 Task: Change the video output URL to "localhost:5000/vidoutput".
Action: Mouse moved to (119, 19)
Screenshot: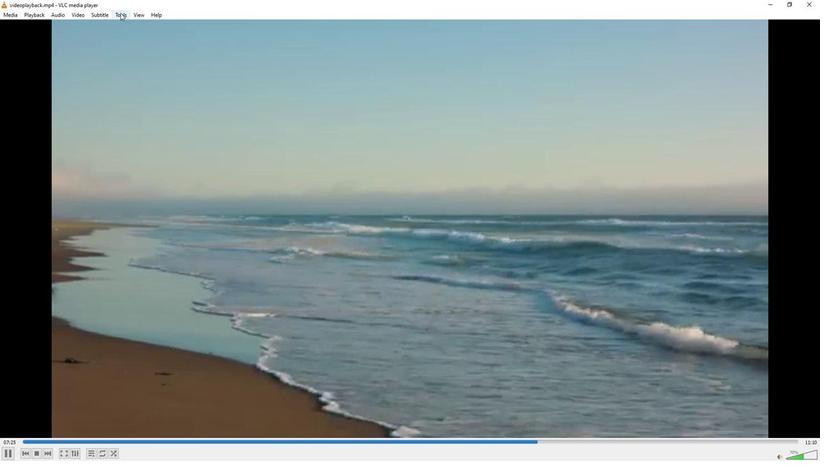 
Action: Mouse pressed left at (119, 19)
Screenshot: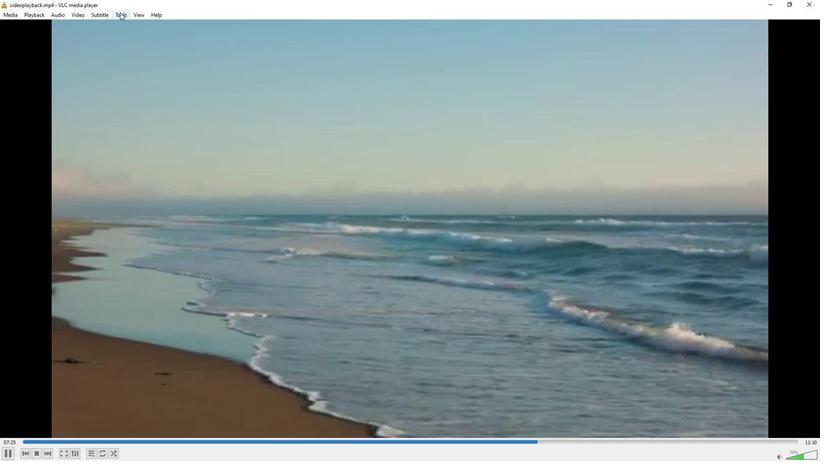 
Action: Mouse moved to (143, 120)
Screenshot: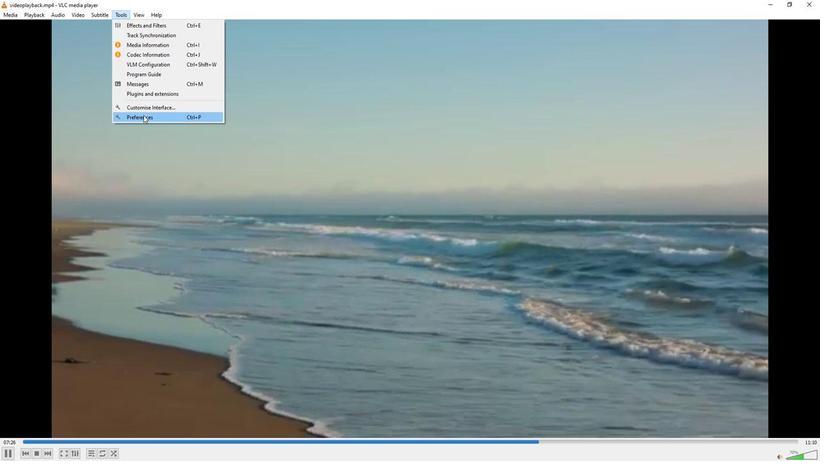 
Action: Mouse pressed left at (143, 120)
Screenshot: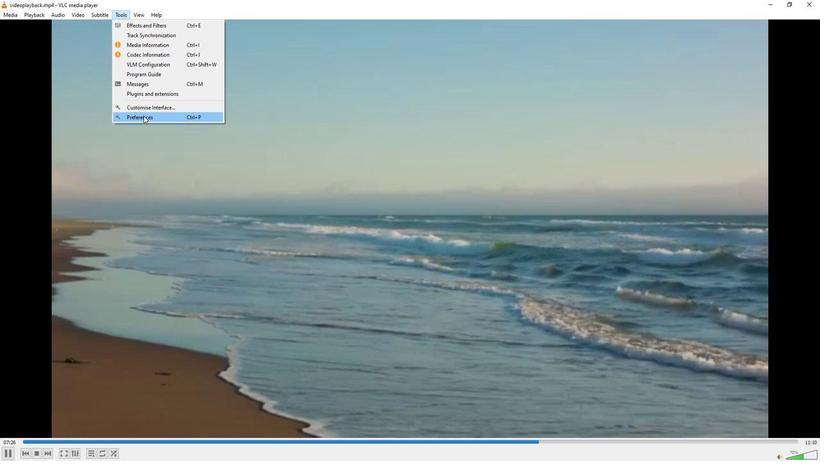 
Action: Mouse moved to (269, 374)
Screenshot: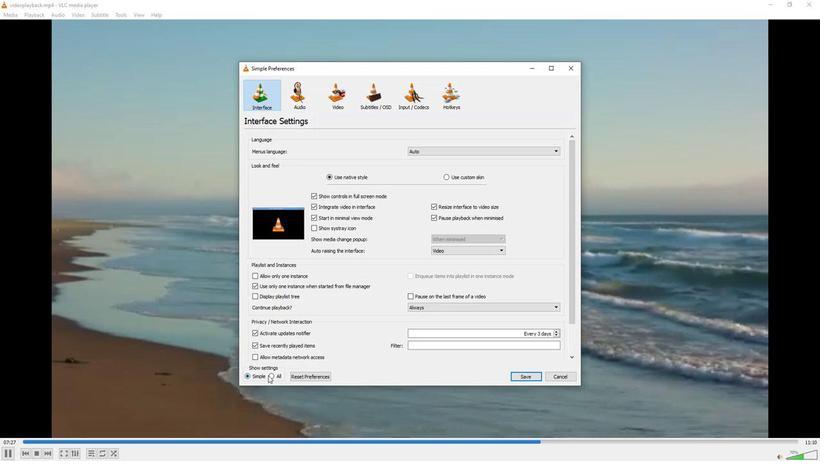 
Action: Mouse pressed left at (269, 374)
Screenshot: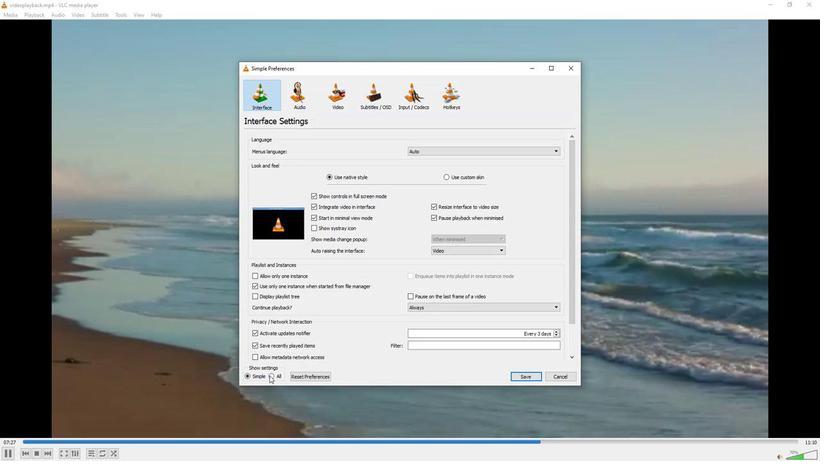 
Action: Mouse moved to (257, 272)
Screenshot: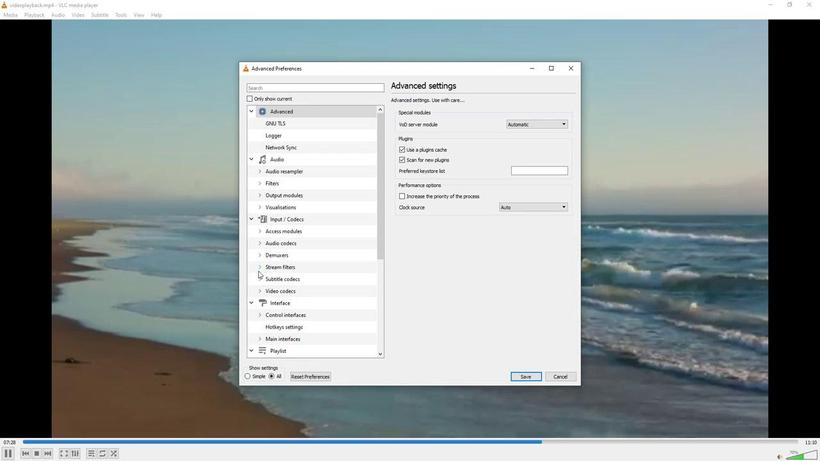 
Action: Mouse scrolled (257, 271) with delta (0, 0)
Screenshot: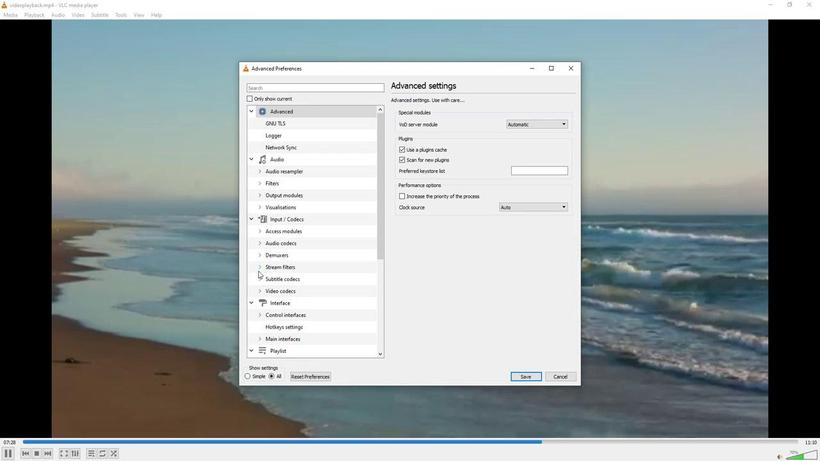 
Action: Mouse scrolled (257, 271) with delta (0, 0)
Screenshot: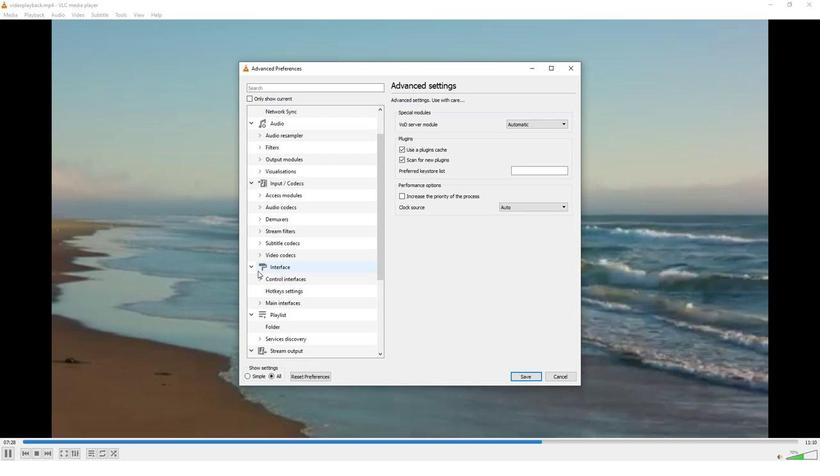 
Action: Mouse moved to (256, 269)
Screenshot: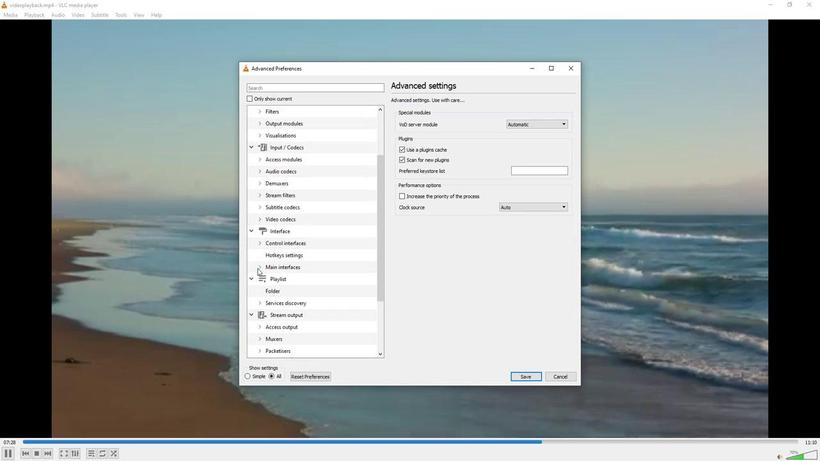 
Action: Mouse scrolled (256, 269) with delta (0, 0)
Screenshot: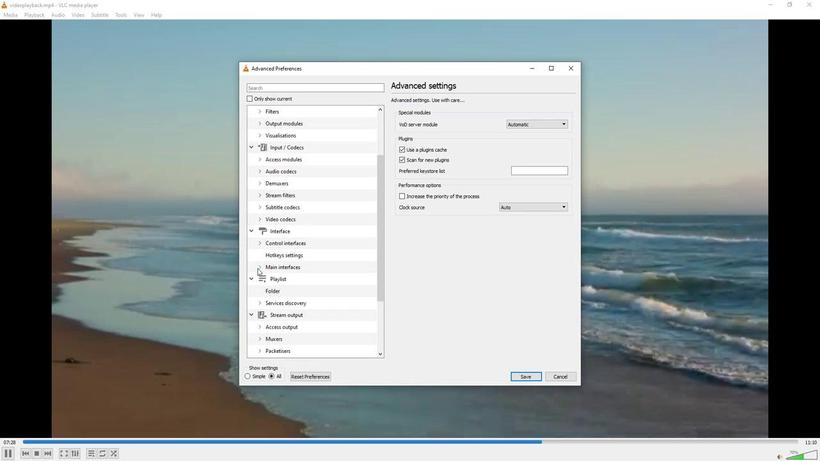 
Action: Mouse moved to (260, 292)
Screenshot: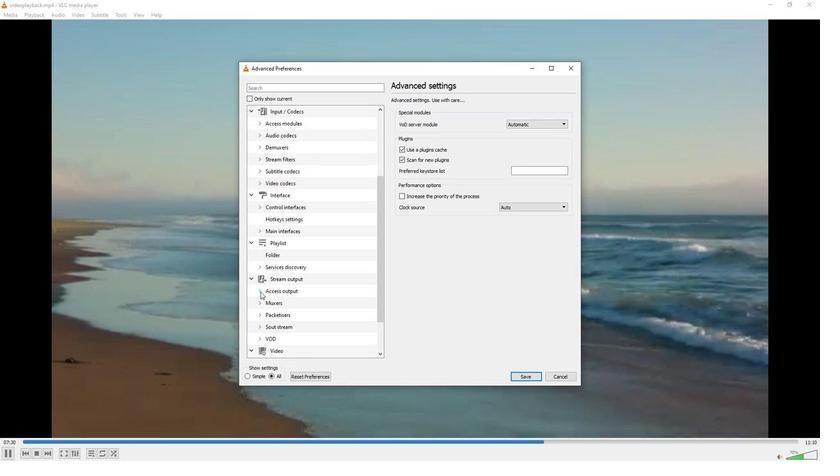 
Action: Mouse scrolled (260, 292) with delta (0, 0)
Screenshot: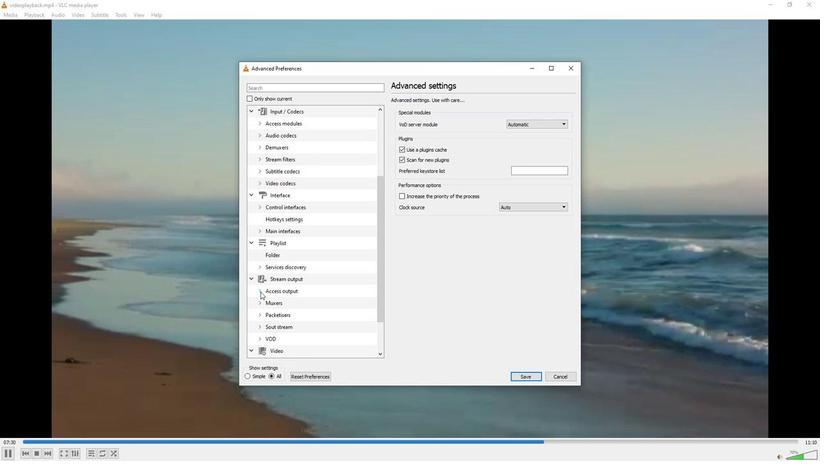 
Action: Mouse moved to (258, 268)
Screenshot: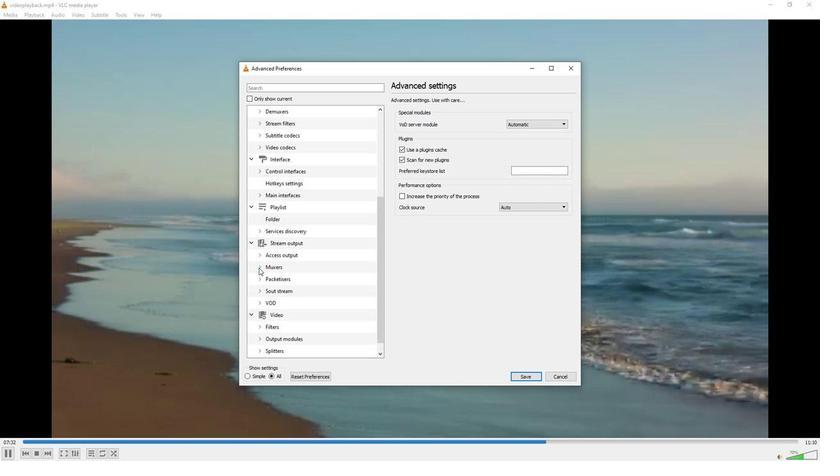 
Action: Mouse pressed left at (258, 268)
Screenshot: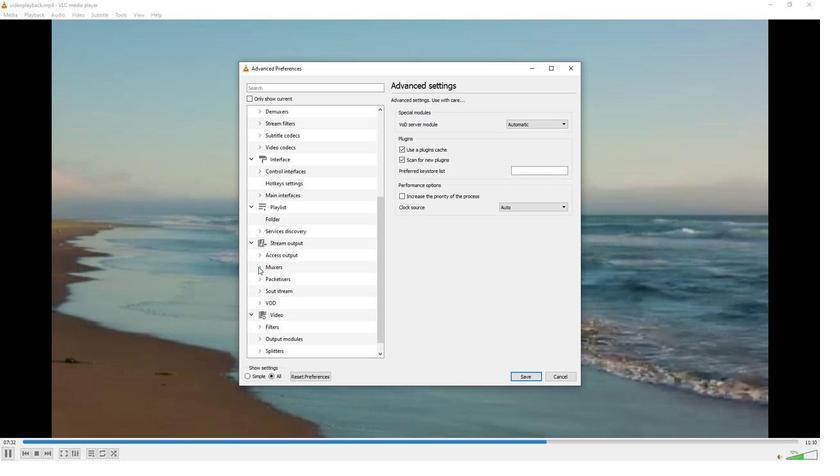 
Action: Mouse moved to (263, 277)
Screenshot: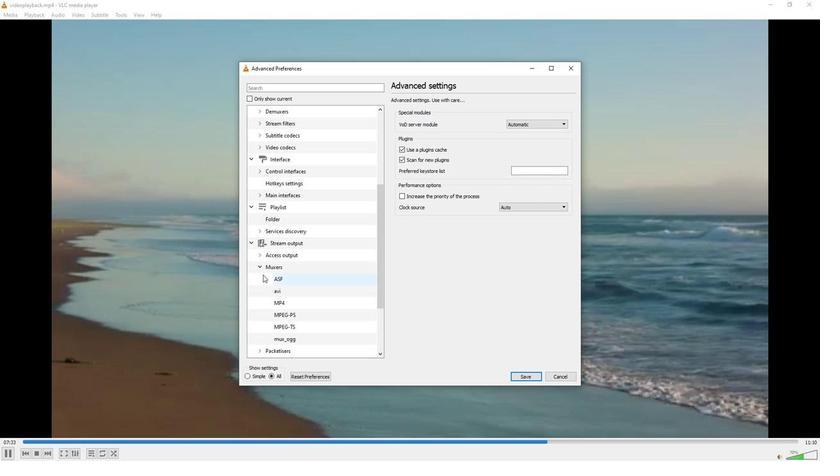 
Action: Mouse scrolled (263, 276) with delta (0, 0)
Screenshot: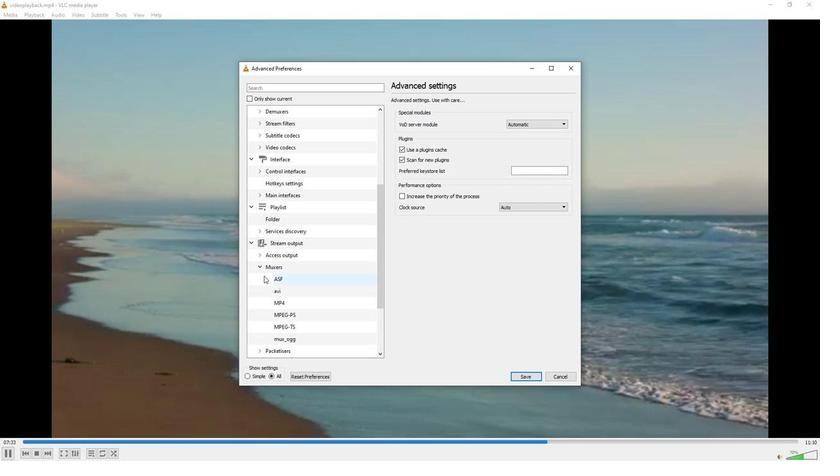 
Action: Mouse moved to (258, 327)
Screenshot: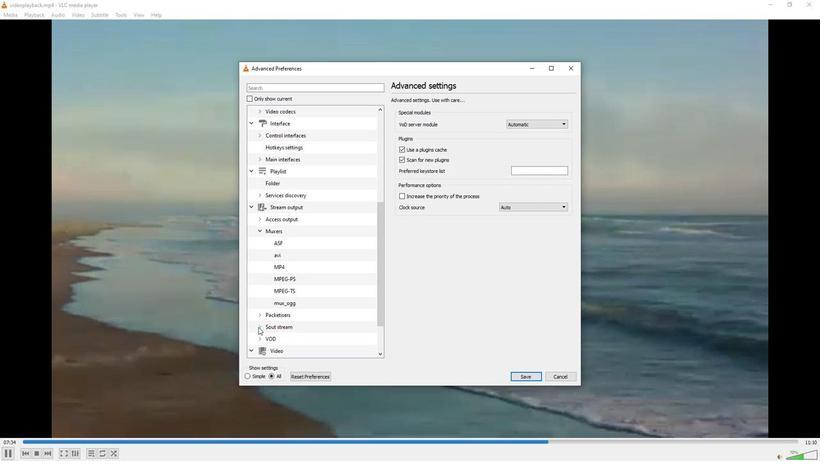 
Action: Mouse pressed left at (258, 327)
Screenshot: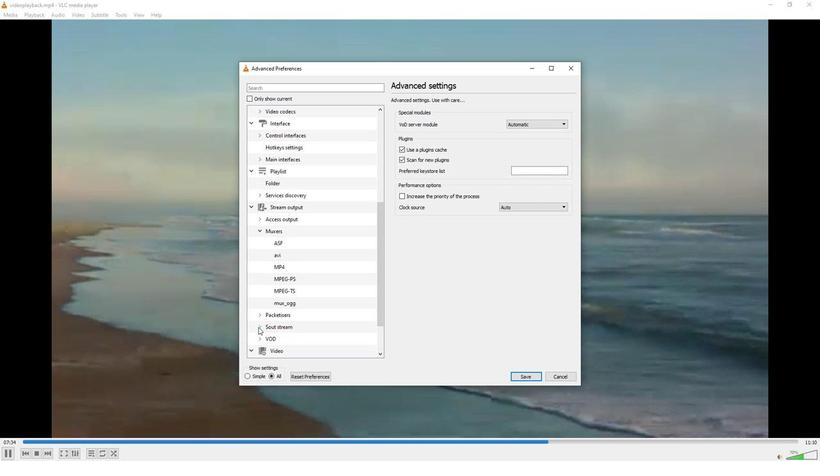 
Action: Mouse moved to (292, 308)
Screenshot: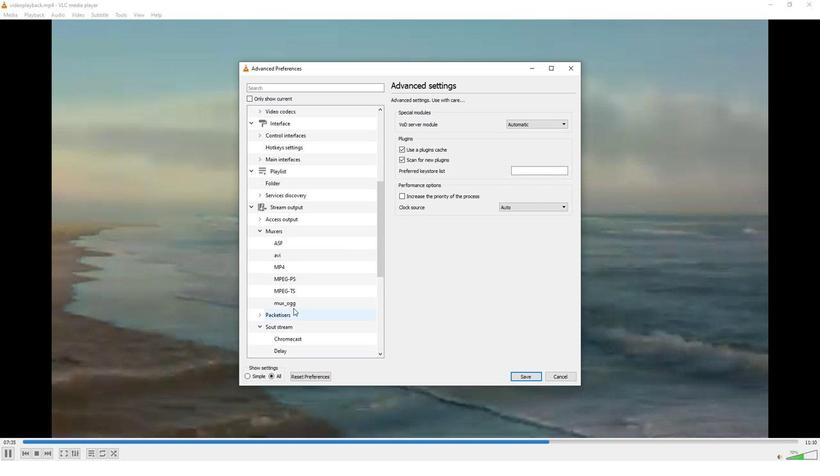 
Action: Mouse scrolled (292, 308) with delta (0, 0)
Screenshot: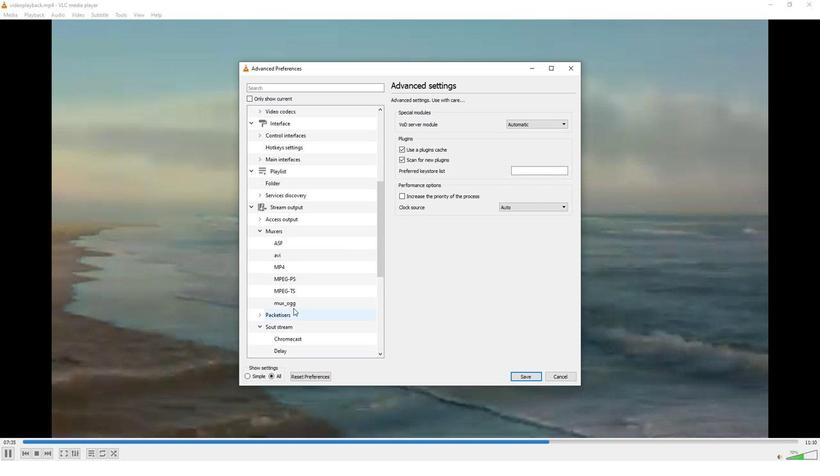 
Action: Mouse moved to (290, 337)
Screenshot: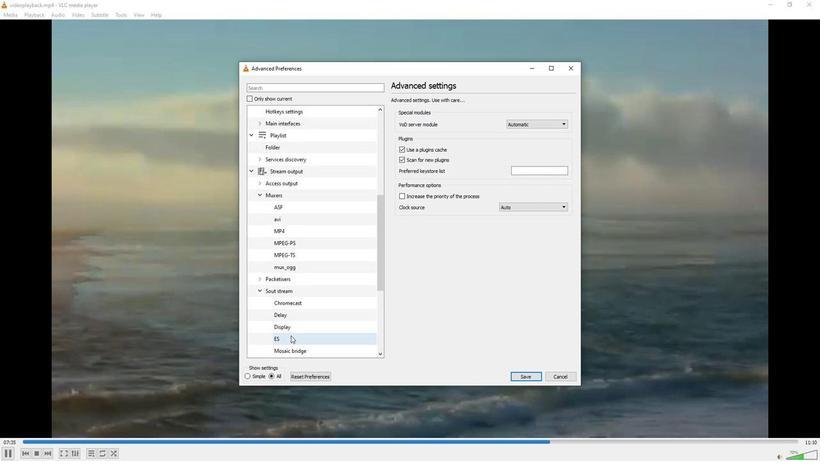 
Action: Mouse pressed left at (290, 337)
Screenshot: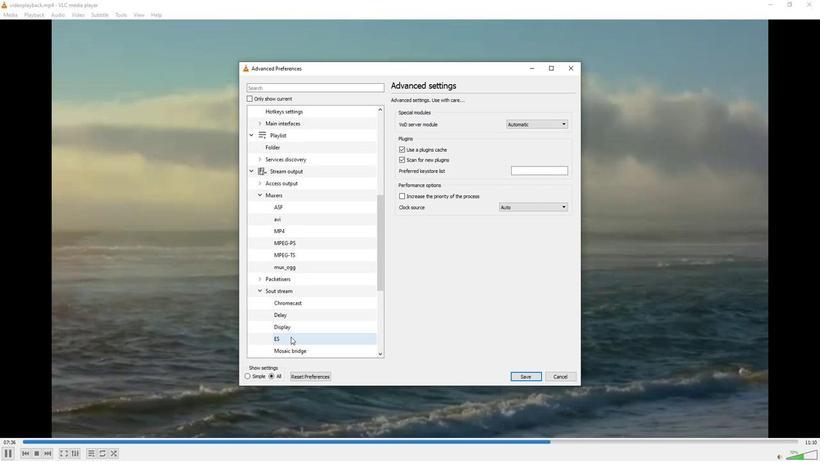 
Action: Mouse moved to (519, 247)
Screenshot: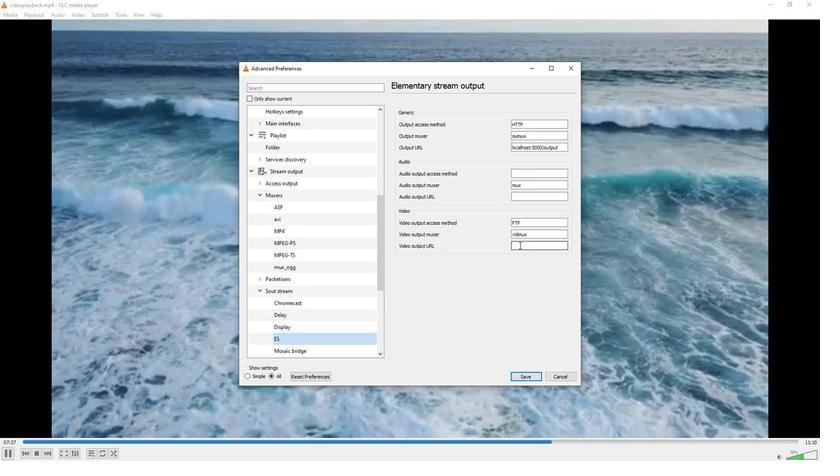 
Action: Mouse pressed left at (519, 247)
Screenshot: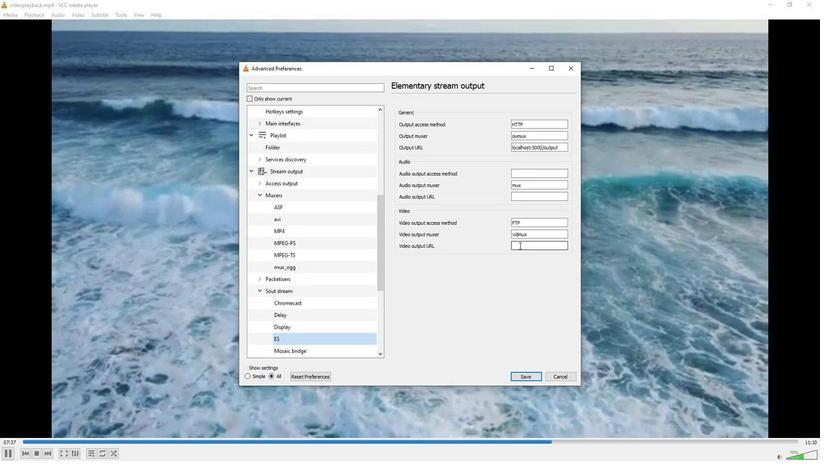 
Action: Key pressed localhost<Key.shift_r>:5000/vidp<Key.backspace>output
Screenshot: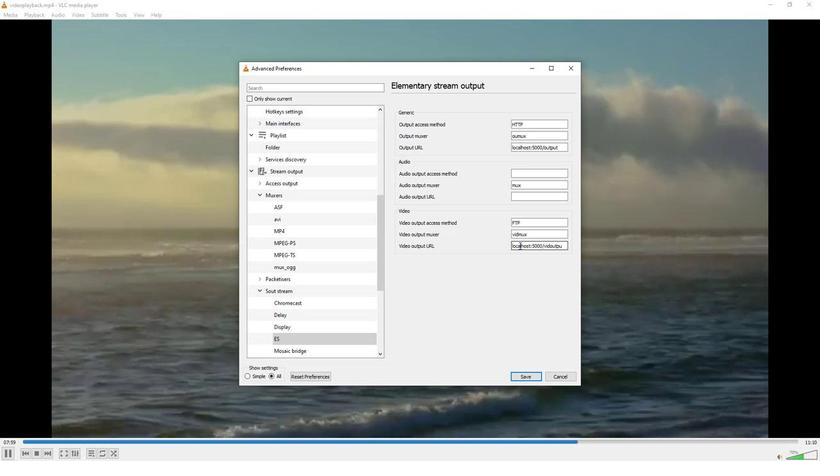 
Action: Mouse moved to (496, 260)
Screenshot: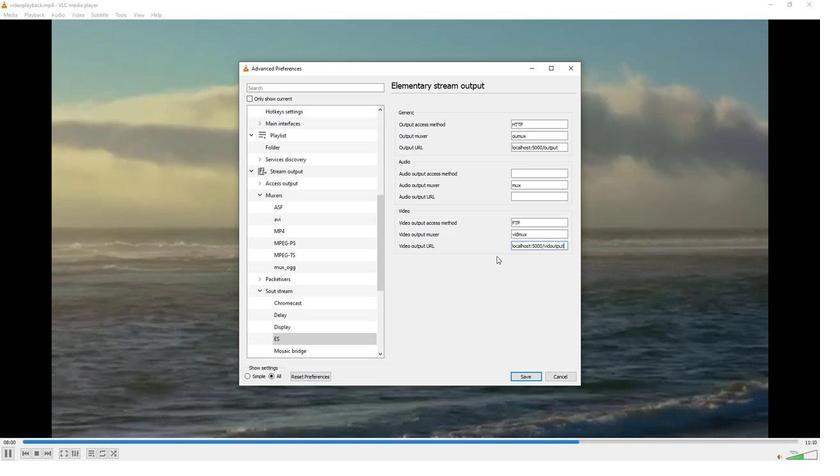 
